 Task: Add Sprouts Costa Rican Blend Medium Roast Ground Coffee to the cart.
Action: Mouse pressed left at (14, 83)
Screenshot: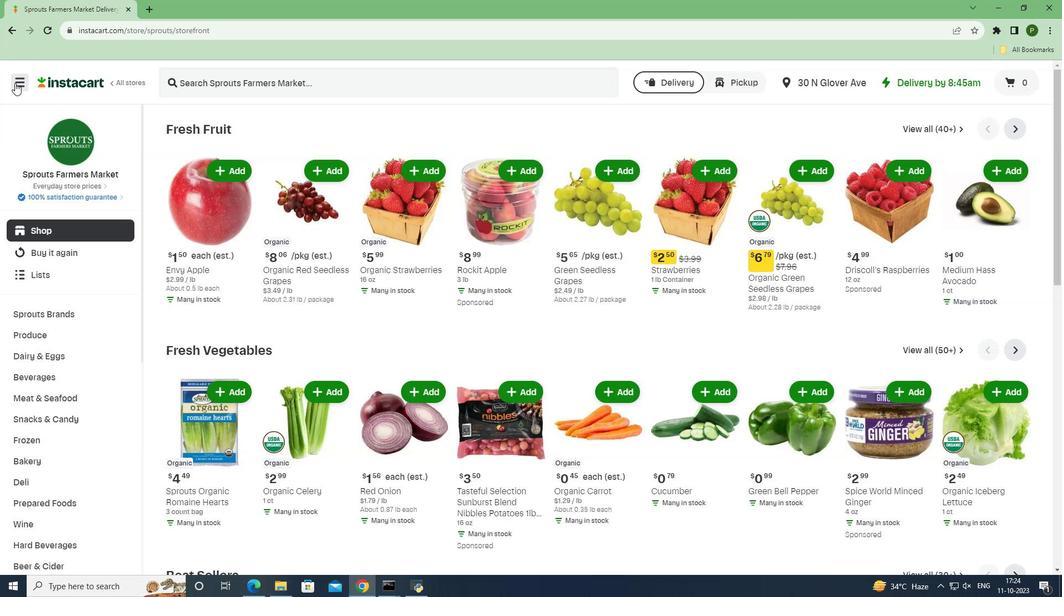 
Action: Mouse moved to (34, 301)
Screenshot: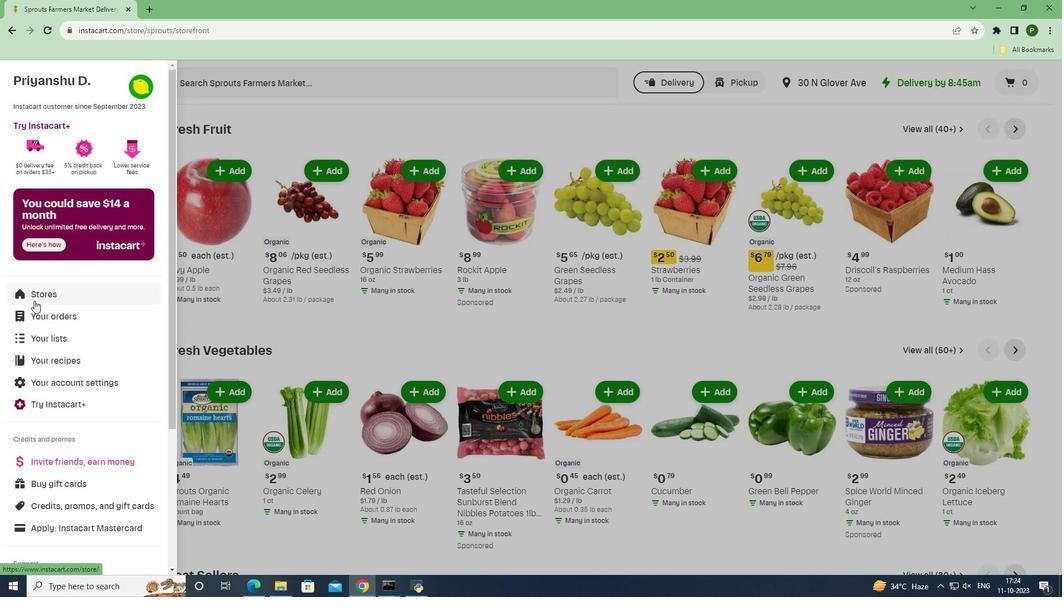 
Action: Mouse pressed left at (34, 301)
Screenshot: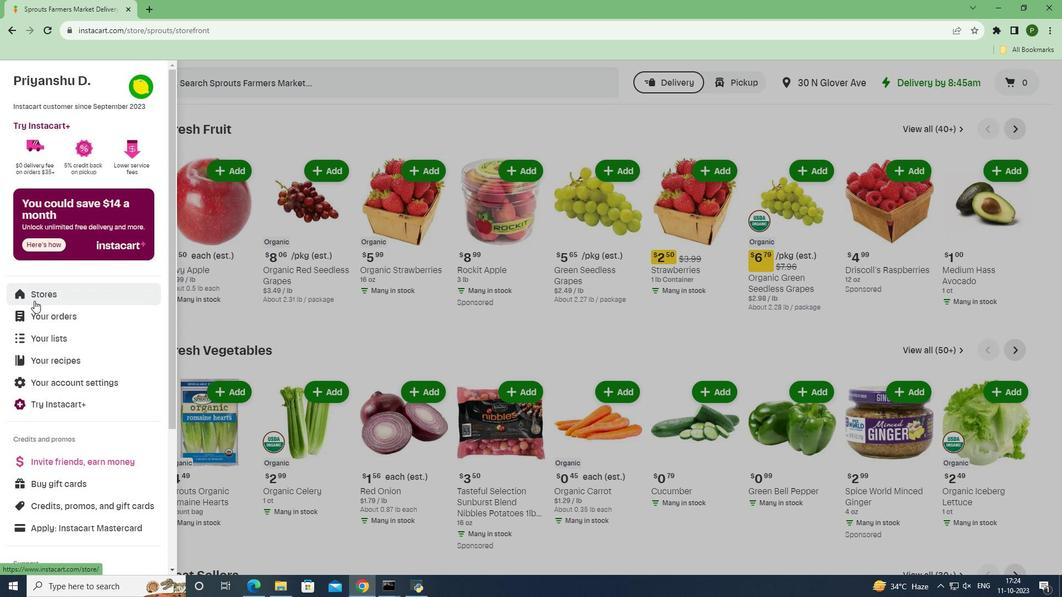 
Action: Mouse moved to (254, 127)
Screenshot: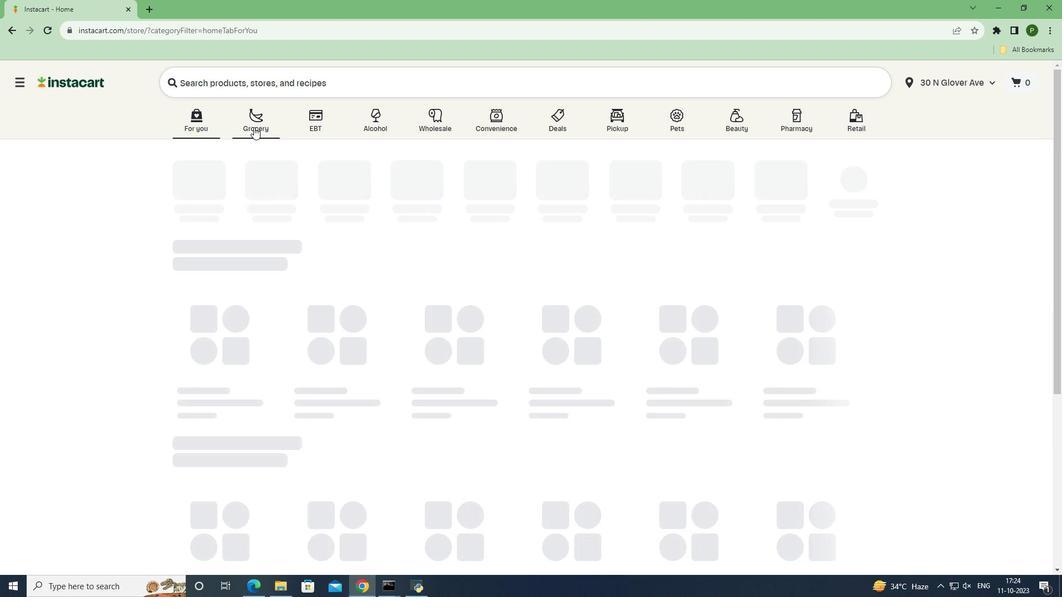 
Action: Mouse pressed left at (254, 127)
Screenshot: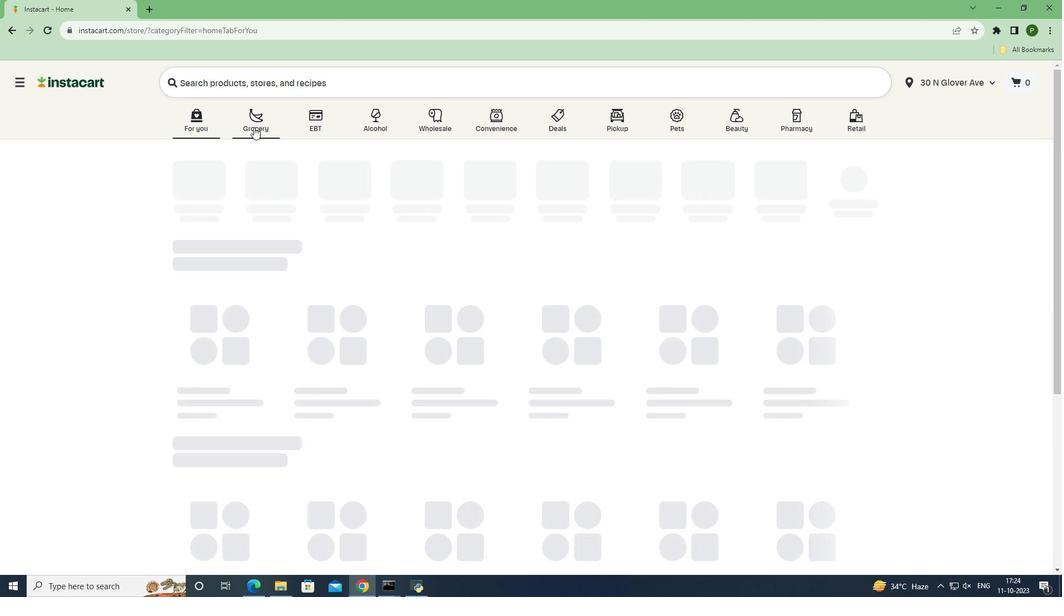 
Action: Mouse moved to (441, 252)
Screenshot: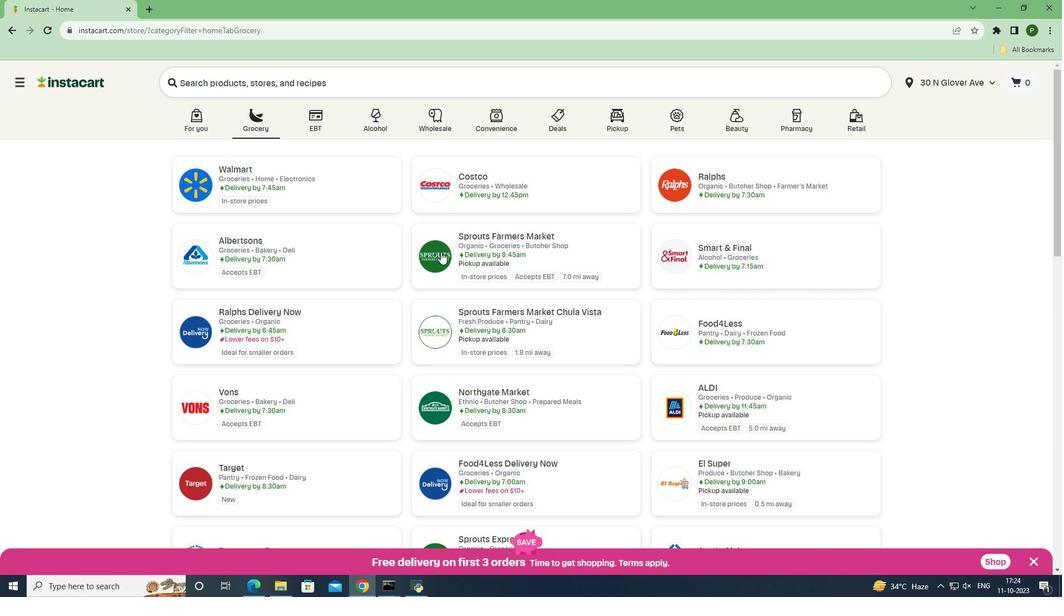 
Action: Mouse pressed left at (441, 252)
Screenshot: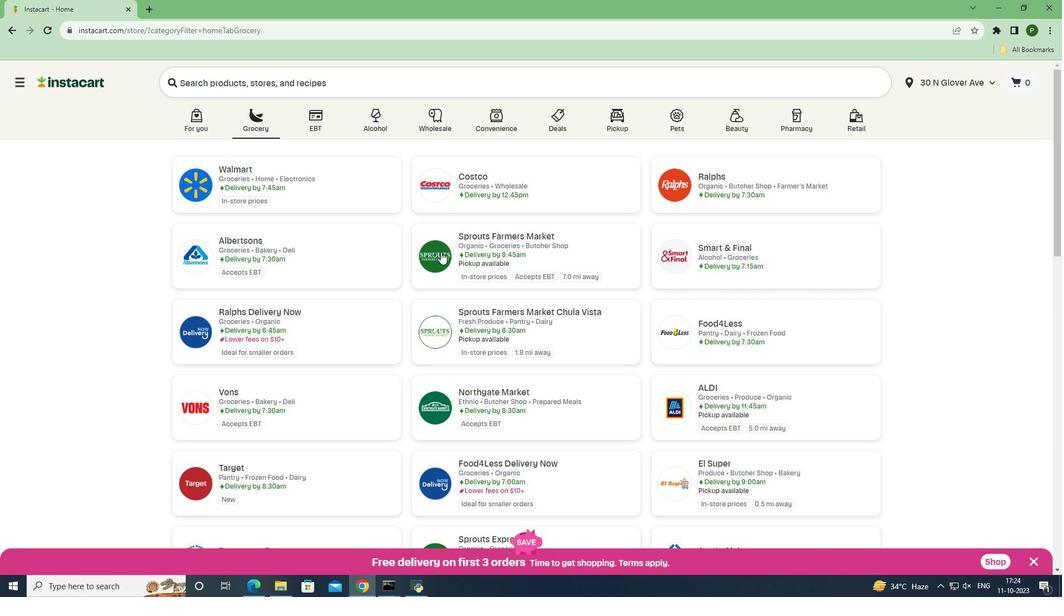 
Action: Mouse moved to (85, 375)
Screenshot: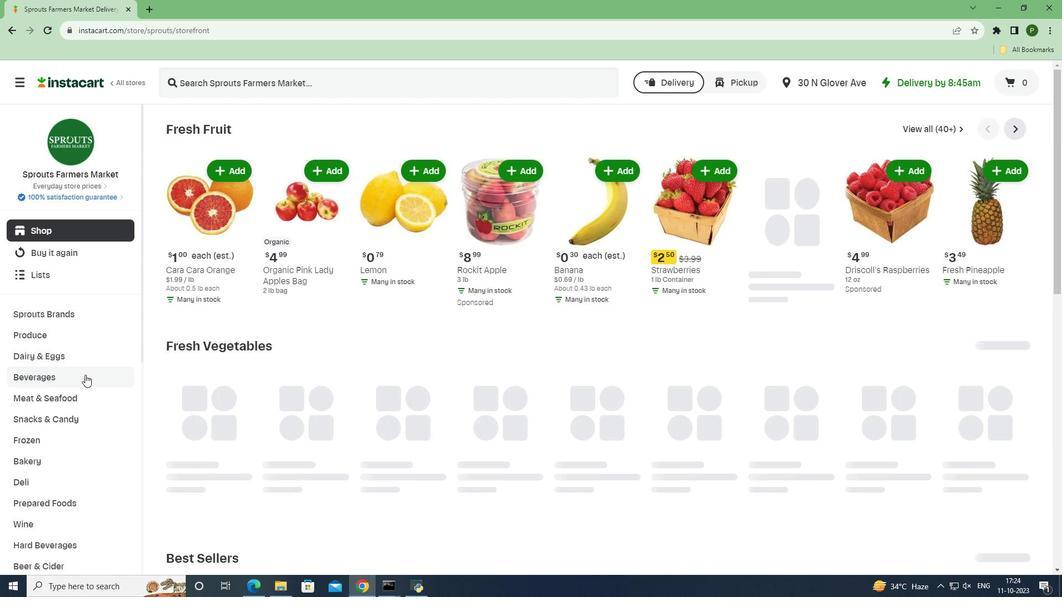 
Action: Mouse pressed left at (85, 375)
Screenshot: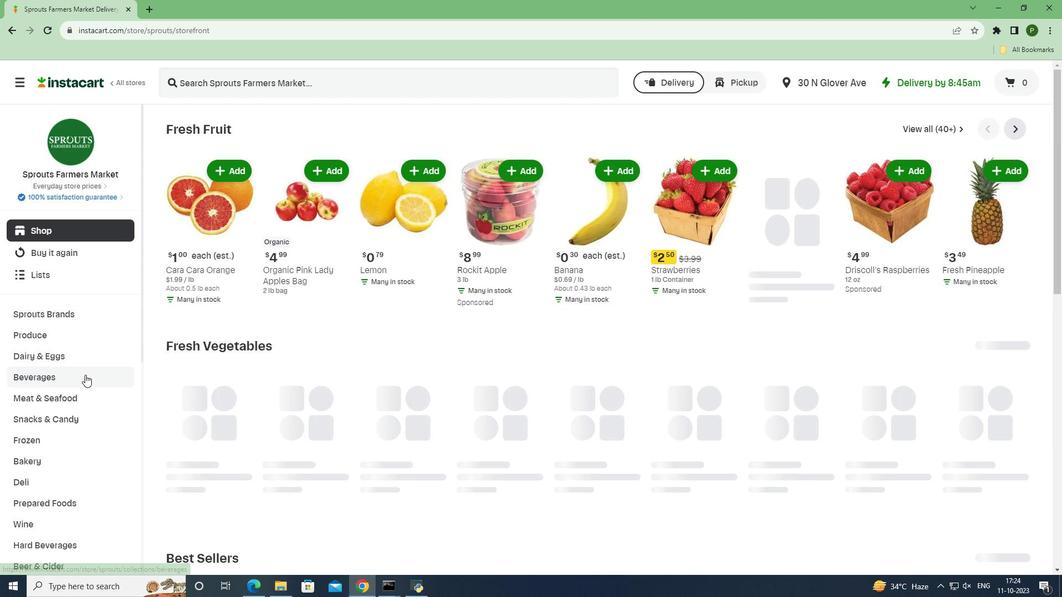 
Action: Mouse moved to (61, 435)
Screenshot: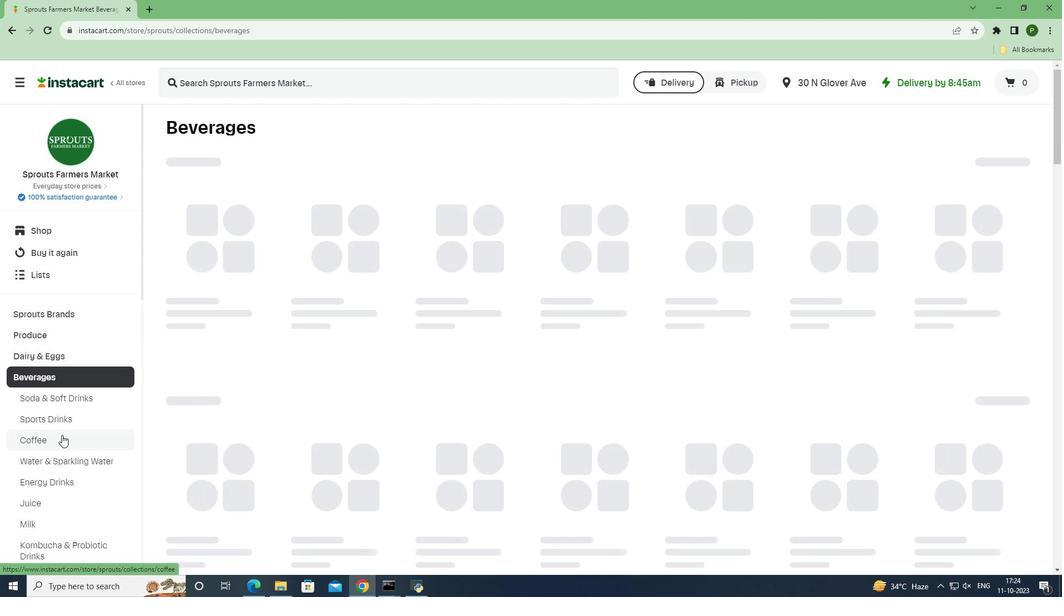 
Action: Mouse pressed left at (61, 435)
Screenshot: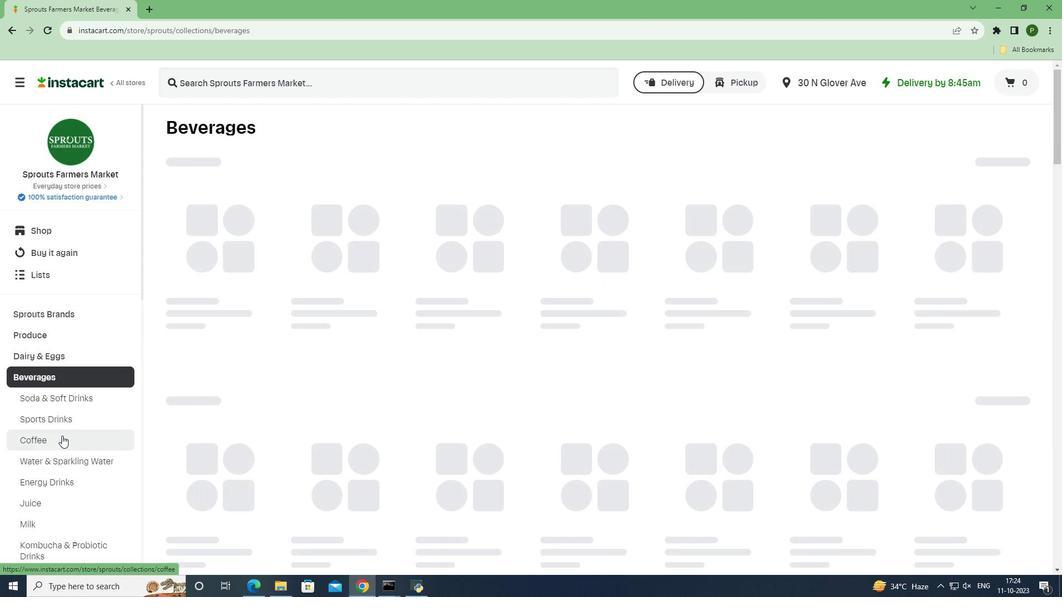 
Action: Mouse moved to (218, 82)
Screenshot: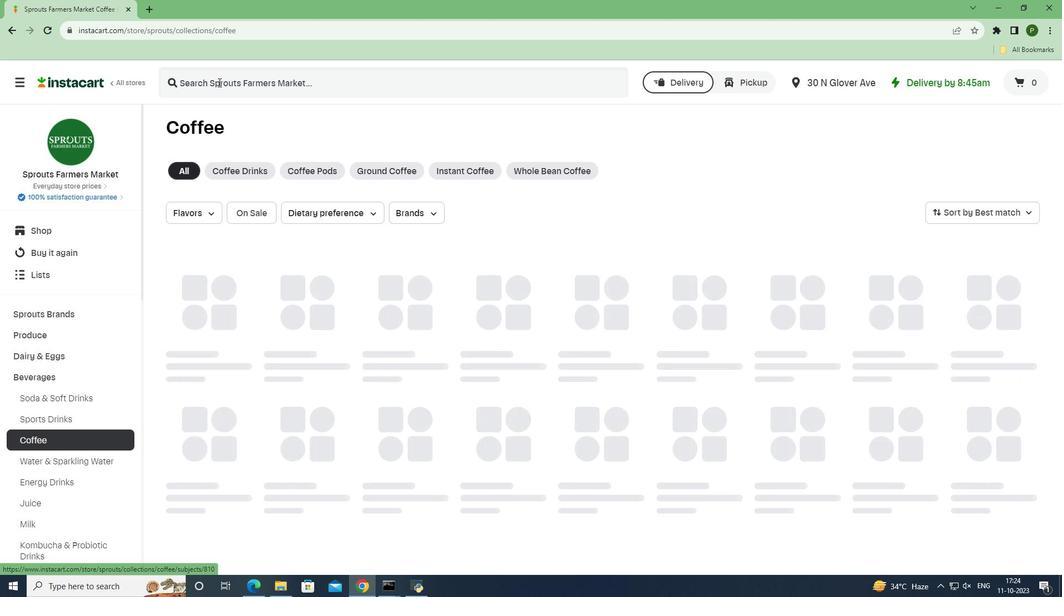 
Action: Mouse pressed left at (218, 82)
Screenshot: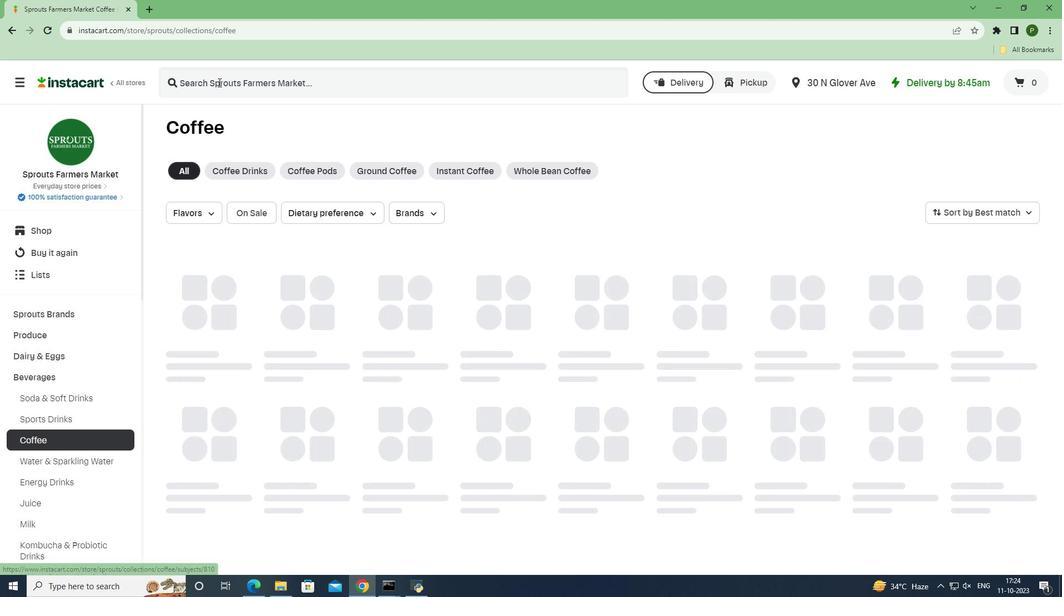 
Action: Key pressed <Key.caps_lock>S<Key.caps_lock>prouts<Key.space><Key.caps_lock>C<Key.caps_lock>osta<Key.space><Key.caps_lock>R<Key.caps_lock>ican<Key.space><Key.caps_lock>B<Key.caps_lock>lend<Key.space><Key.caps_lock>M<Key.caps_lock>edium<Key.space><Key.caps_lock>R<Key.caps_lock>oast<Key.space><Key.caps_lock>G<Key.caps_lock>round<Key.space><Key.caps_lock>C<Key.caps_lock>offee<Key.enter>
Screenshot: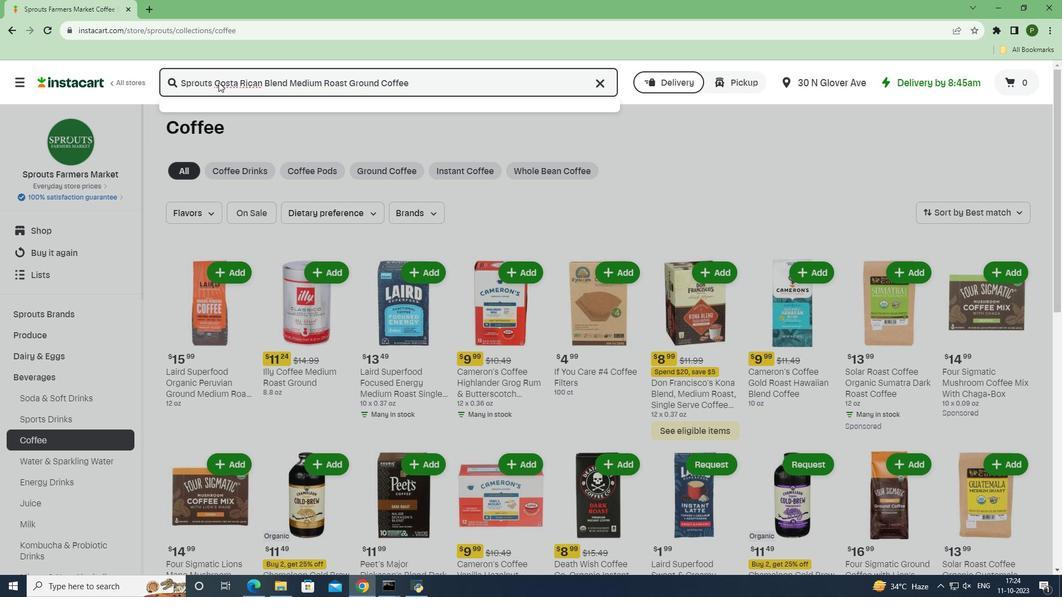 
Action: Mouse moved to (378, 305)
Screenshot: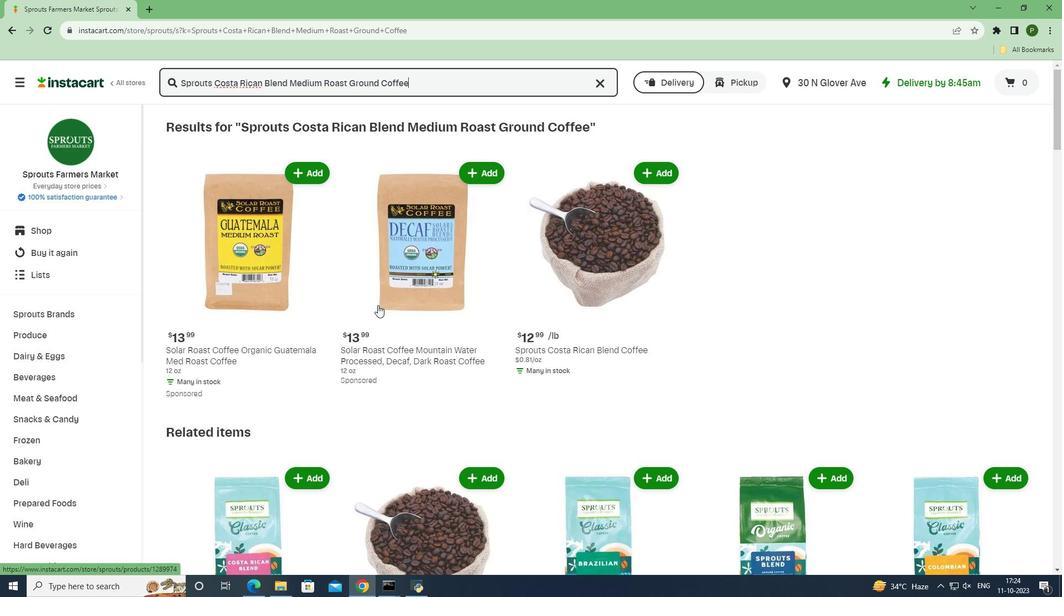 
Action: Mouse scrolled (378, 305) with delta (0, 0)
Screenshot: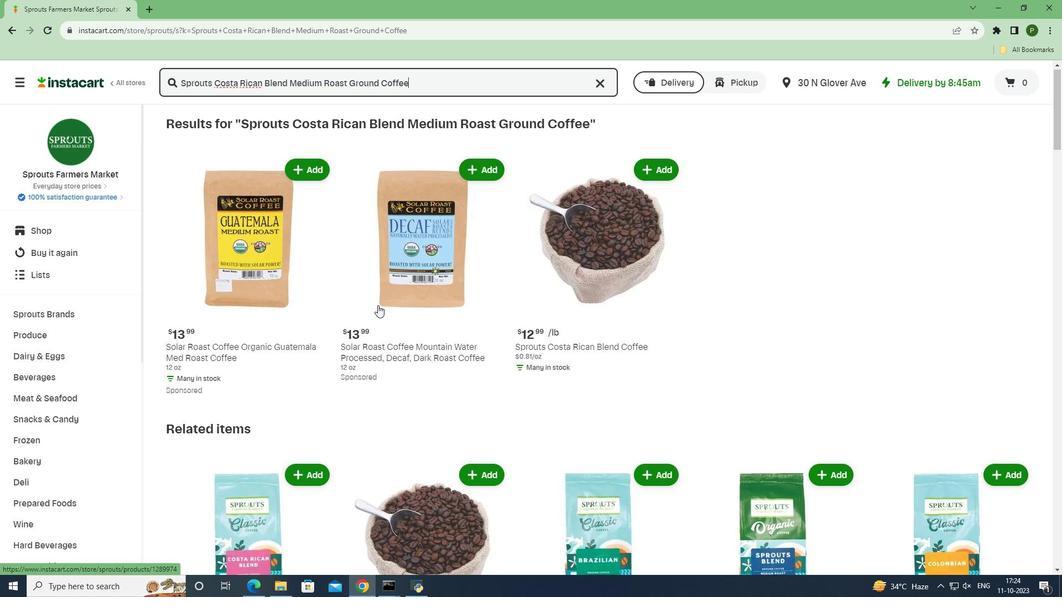 
Action: Mouse scrolled (378, 305) with delta (0, 0)
Screenshot: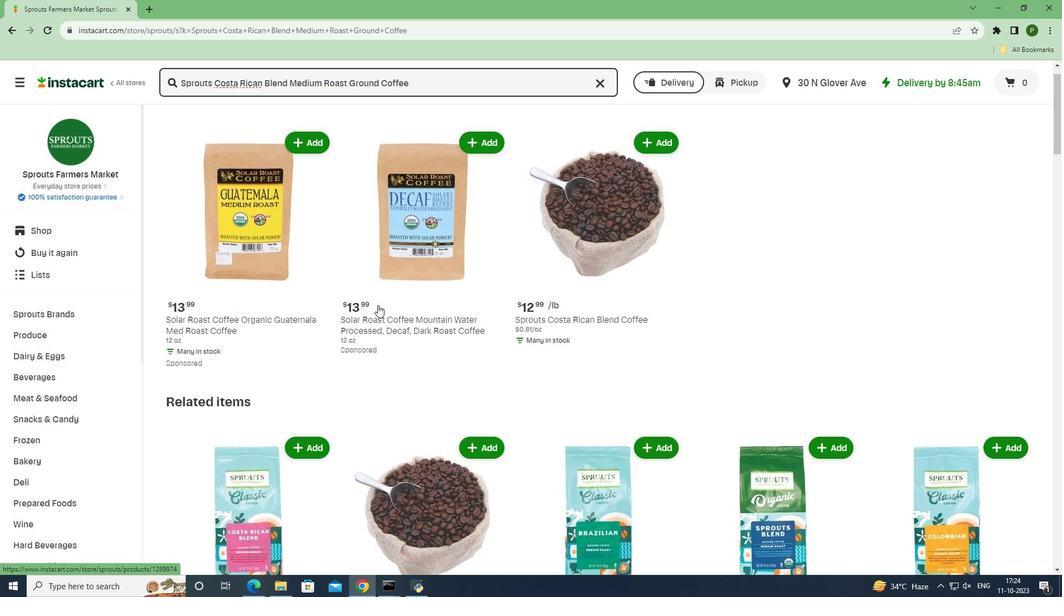 
Action: Mouse scrolled (378, 305) with delta (0, 0)
Screenshot: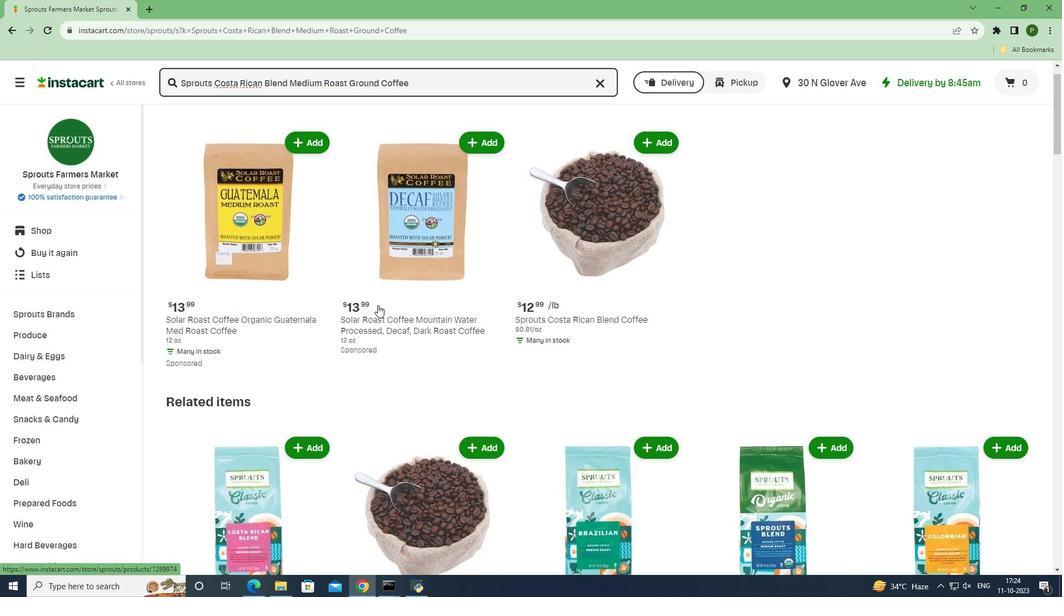 
Action: Mouse scrolled (378, 305) with delta (0, 0)
Screenshot: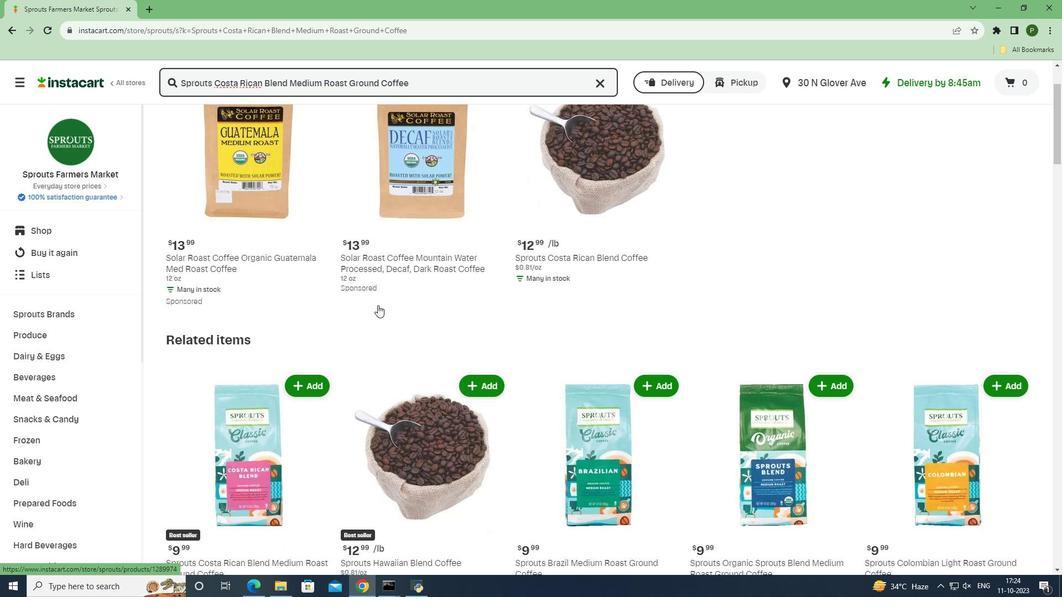 
Action: Mouse moved to (305, 264)
Screenshot: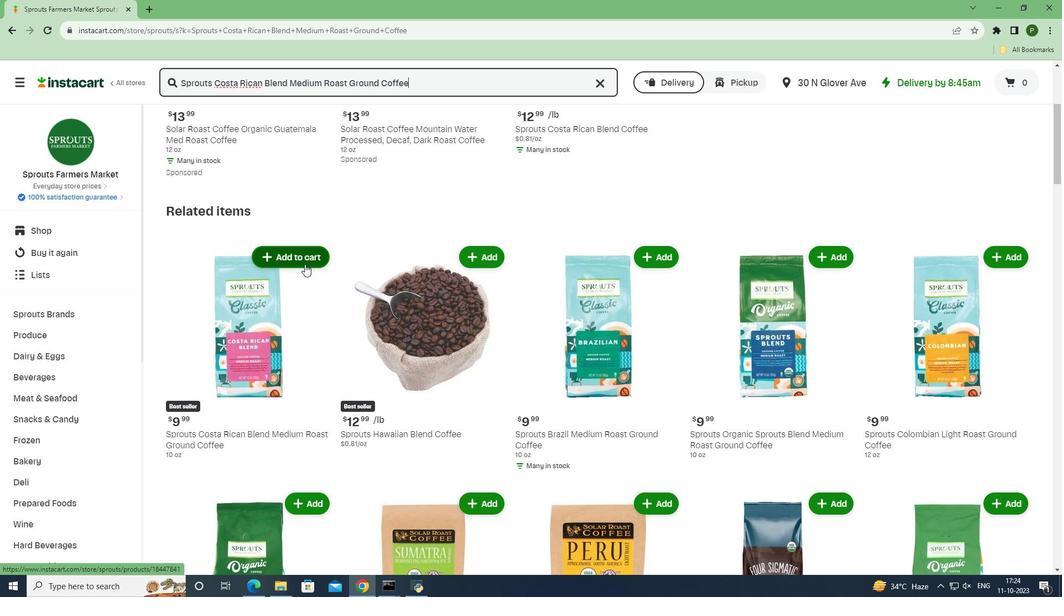 
Action: Mouse pressed left at (305, 264)
Screenshot: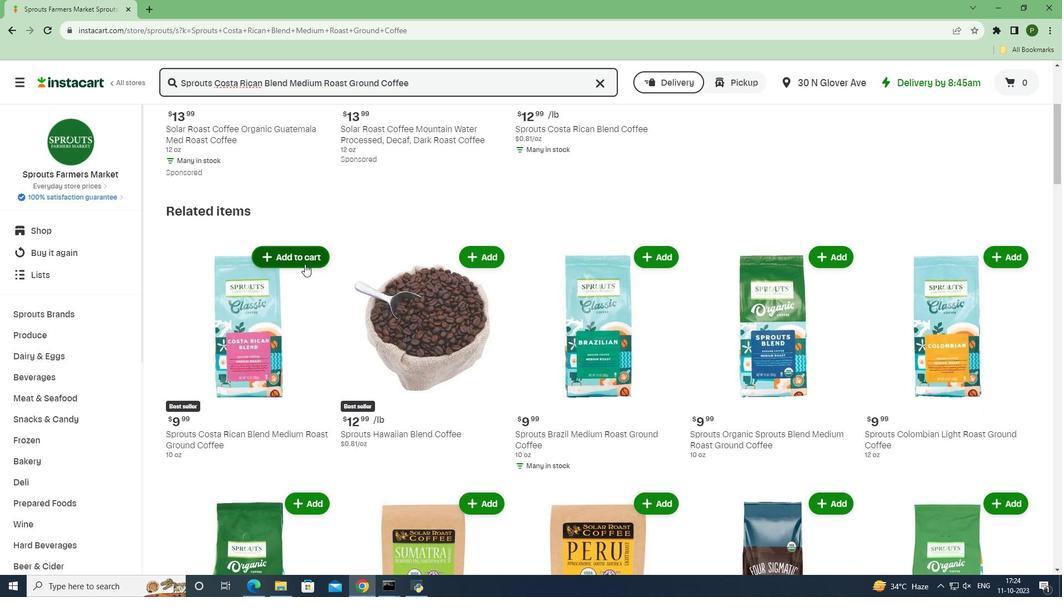 
Action: Mouse moved to (324, 332)
Screenshot: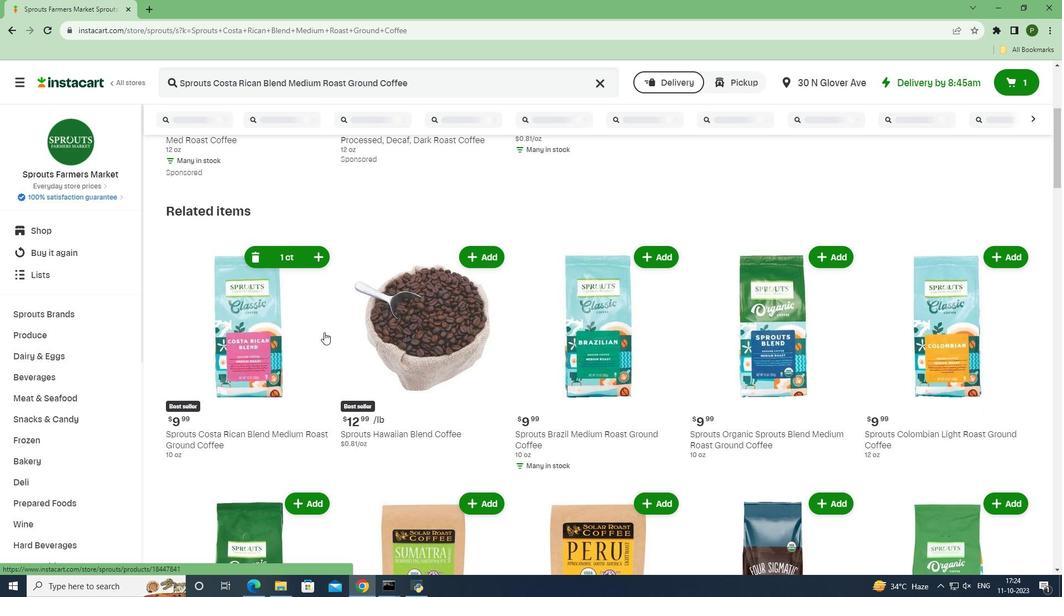 
